 Task: Read out  the articles  posted on the  page of Shell
Action: Mouse moved to (570, 97)
Screenshot: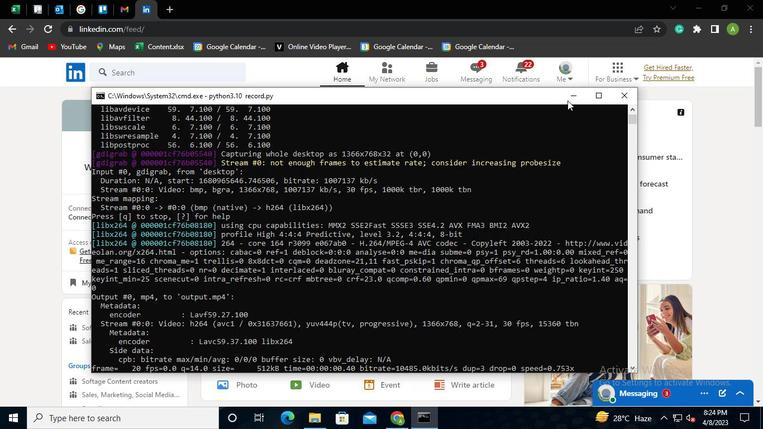 
Action: Mouse pressed left at (570, 97)
Screenshot: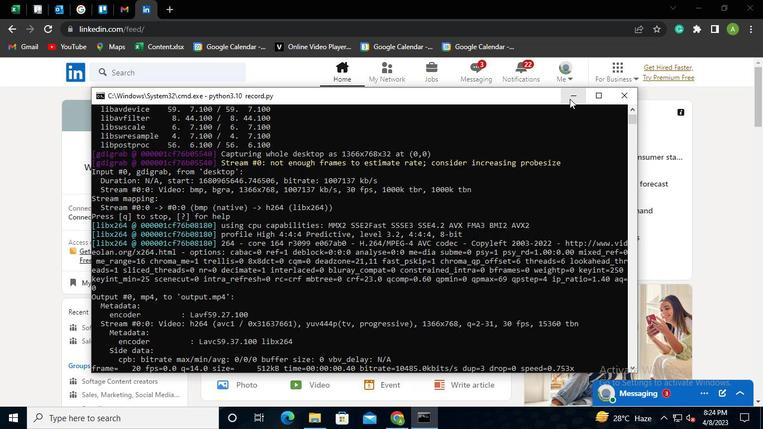 
Action: Mouse moved to (109, 74)
Screenshot: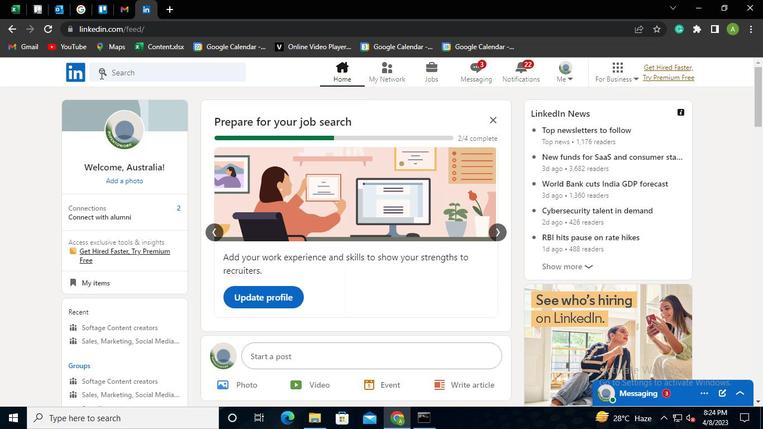 
Action: Mouse pressed left at (109, 74)
Screenshot: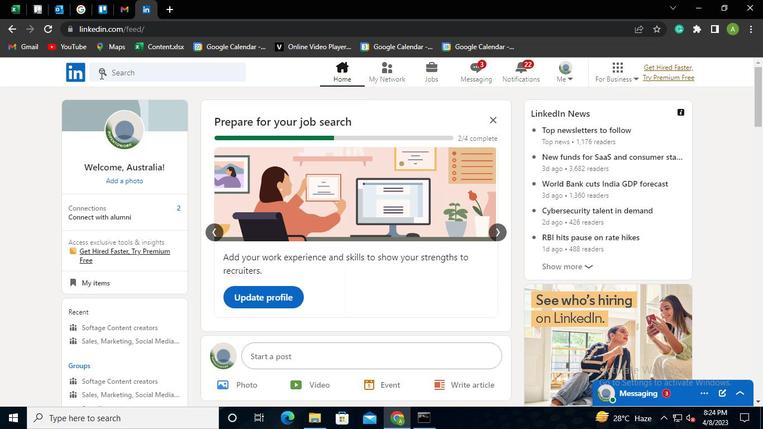 
Action: Mouse moved to (114, 115)
Screenshot: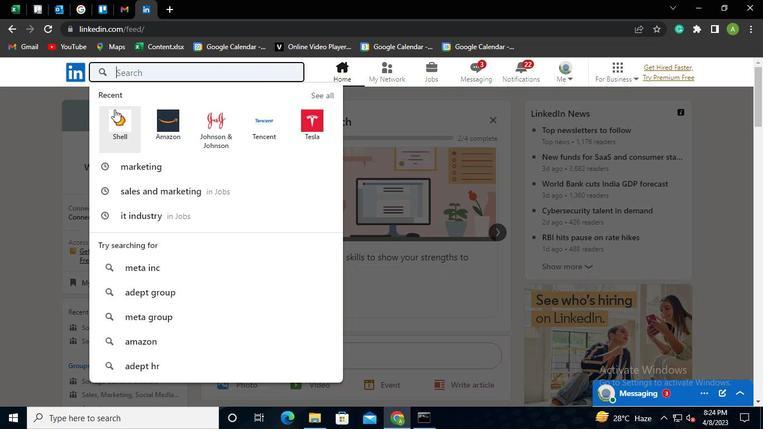 
Action: Mouse pressed left at (114, 115)
Screenshot: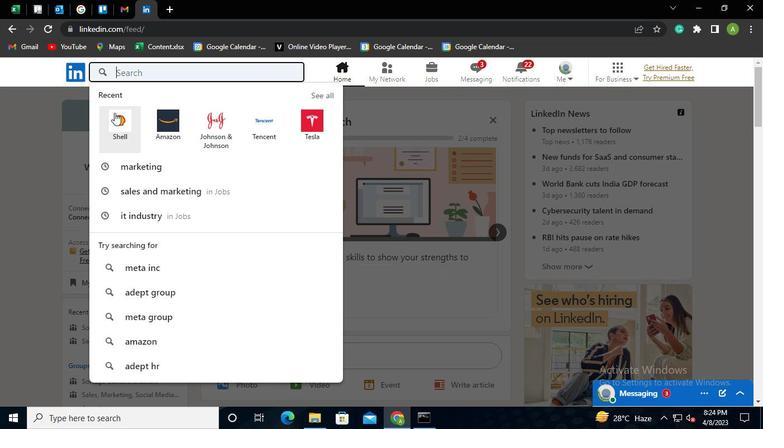 
Action: Mouse moved to (192, 98)
Screenshot: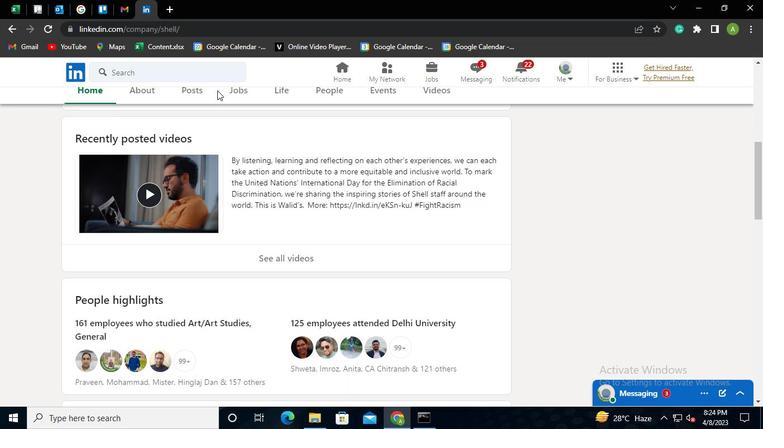 
Action: Mouse pressed left at (192, 98)
Screenshot: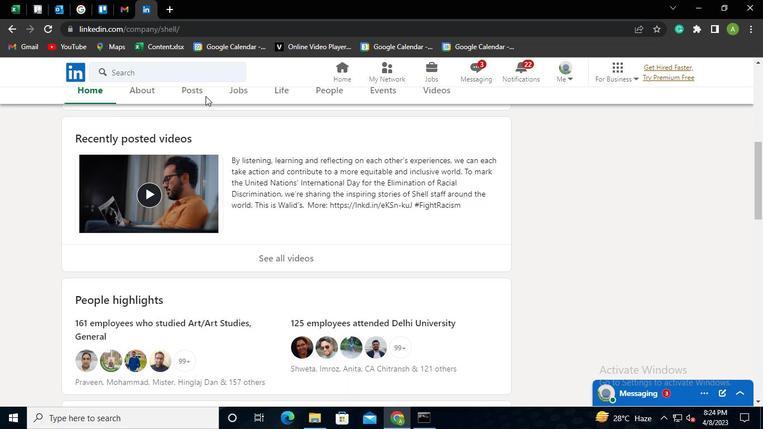 
Action: Mouse moved to (191, 92)
Screenshot: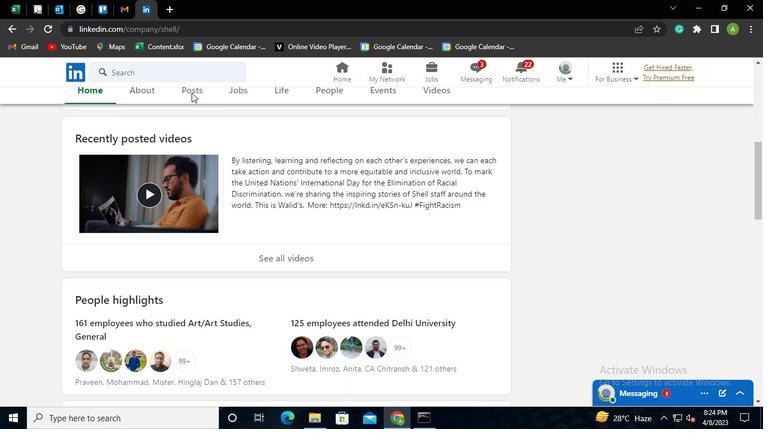 
Action: Mouse pressed left at (191, 92)
Screenshot: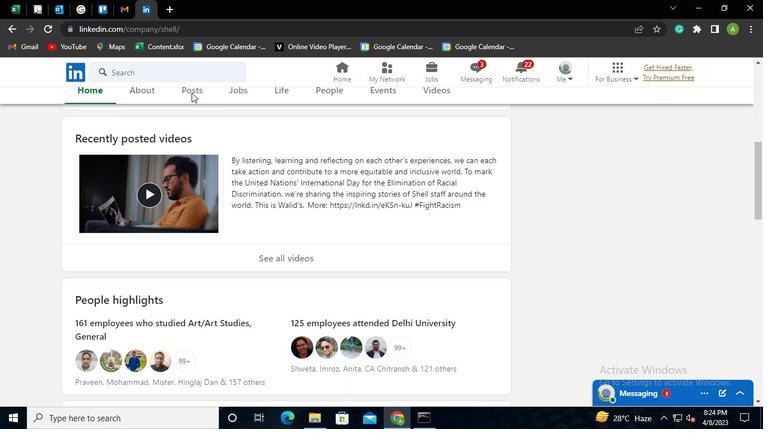 
Action: Mouse moved to (192, 92)
Screenshot: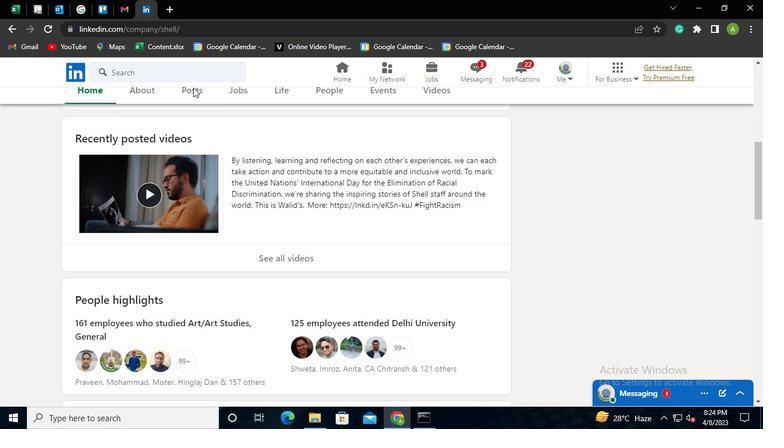 
Action: Mouse pressed left at (192, 92)
Screenshot: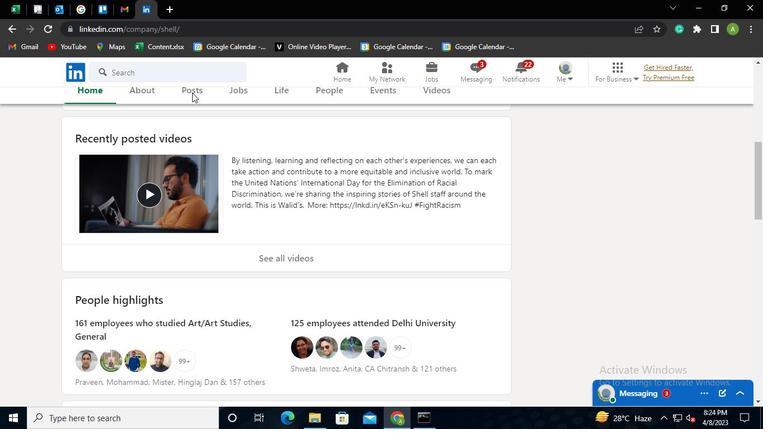 
Action: Mouse moved to (190, 89)
Screenshot: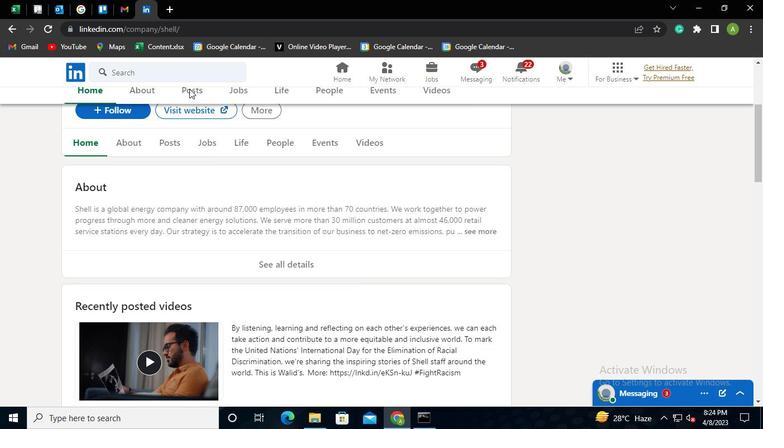 
Action: Mouse pressed left at (190, 89)
Screenshot: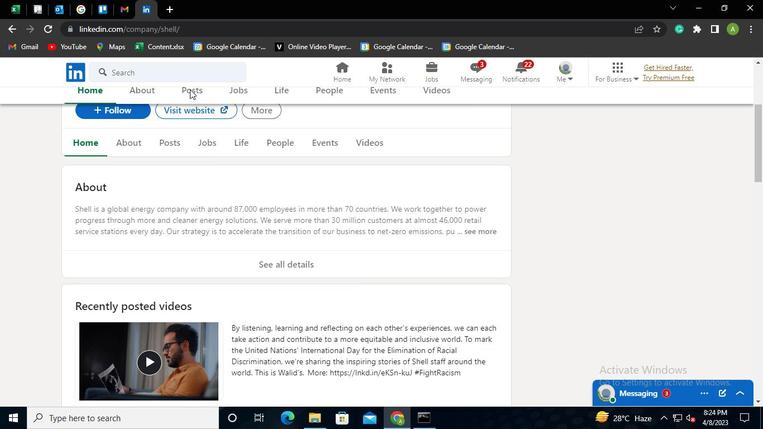 
Action: Mouse moved to (187, 89)
Screenshot: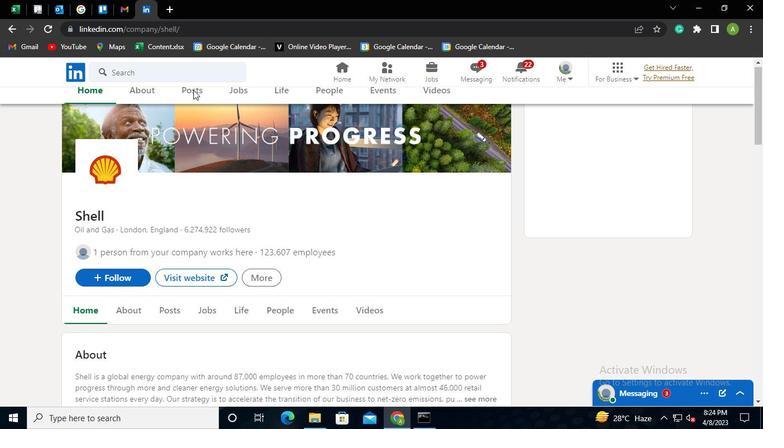 
Action: Mouse pressed left at (187, 89)
Screenshot: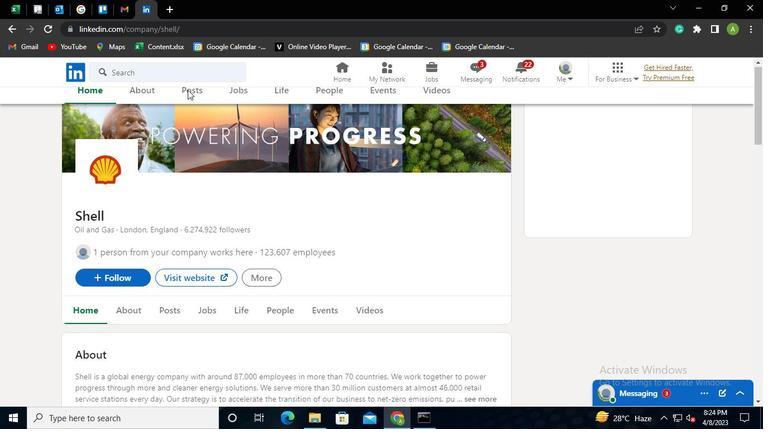 
Action: Mouse moved to (335, 247)
Screenshot: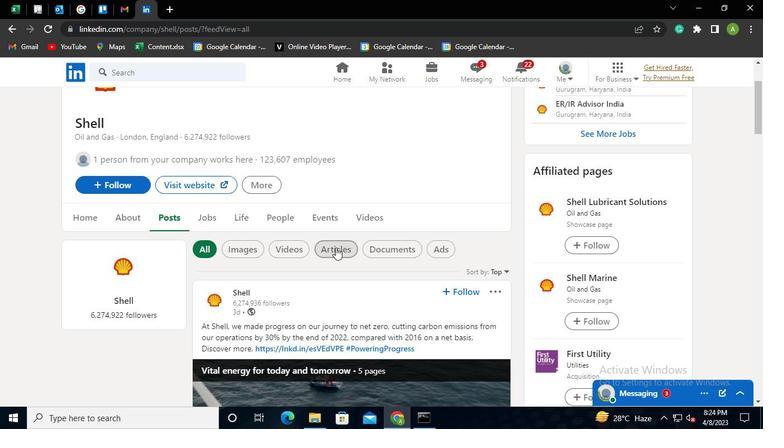 
Action: Mouse pressed left at (335, 247)
Screenshot: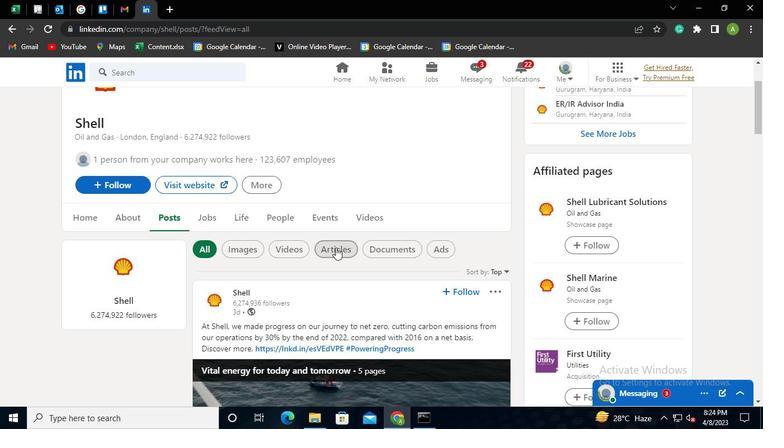 
Action: Mouse moved to (422, 423)
Screenshot: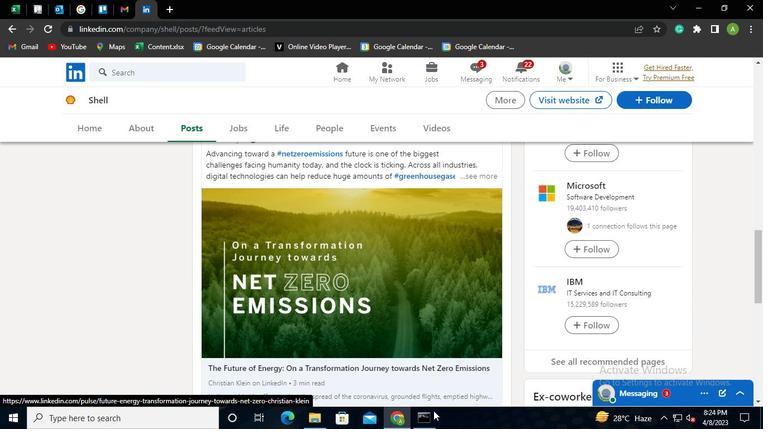 
Action: Mouse pressed left at (422, 423)
Screenshot: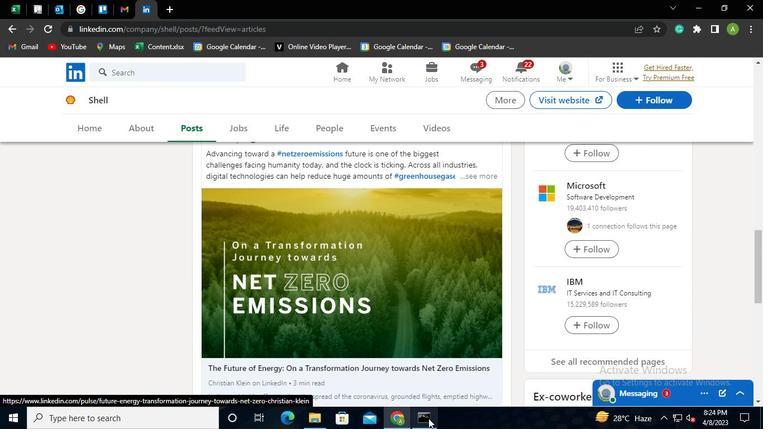 
Action: Mouse moved to (625, 99)
Screenshot: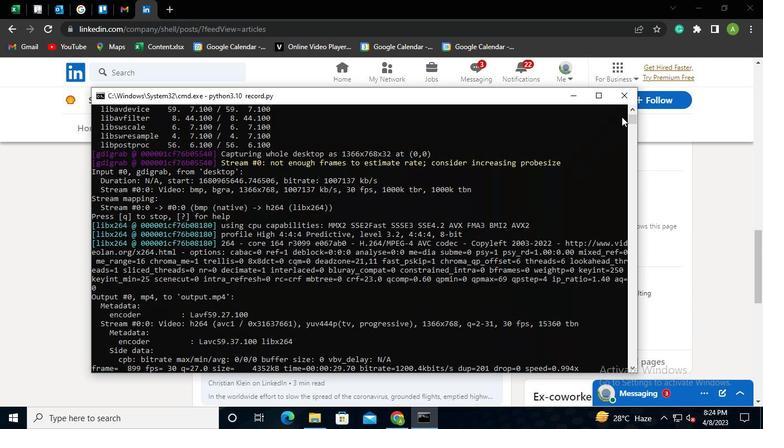 
Action: Mouse pressed left at (625, 99)
Screenshot: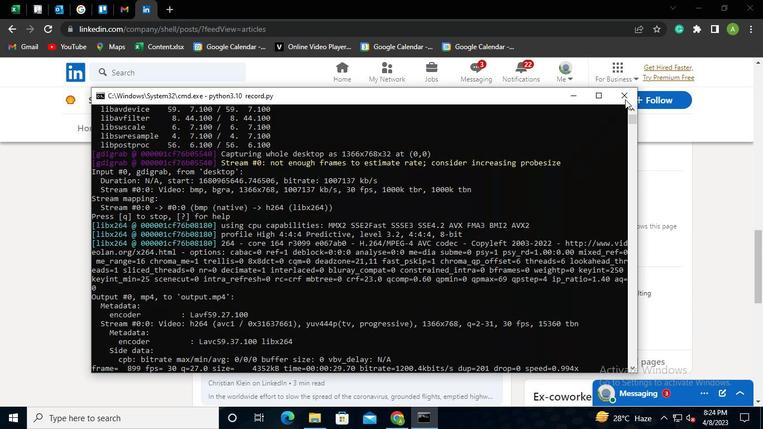 
Action: Mouse moved to (624, 100)
Screenshot: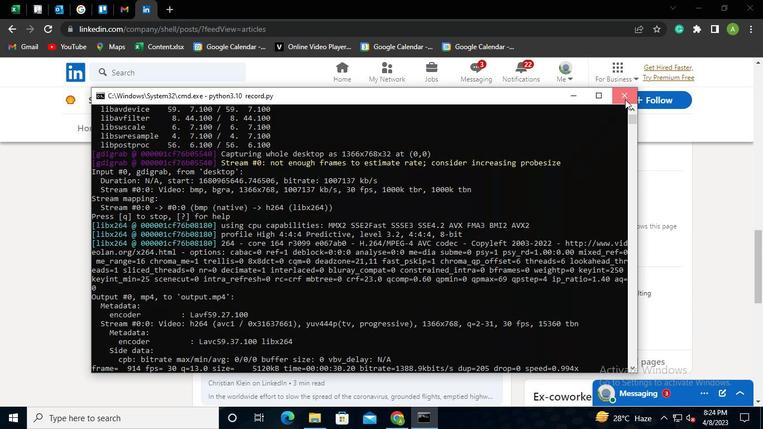 
